Task: Select normal on text "computer".
Action: Mouse moved to (592, 149)
Screenshot: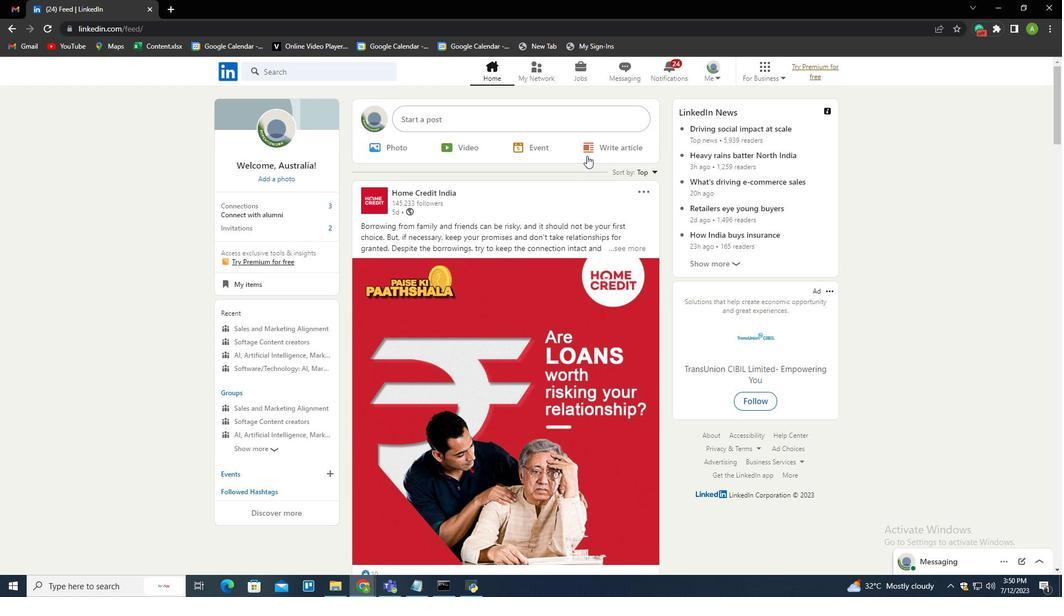 
Action: Mouse pressed left at (592, 149)
Screenshot: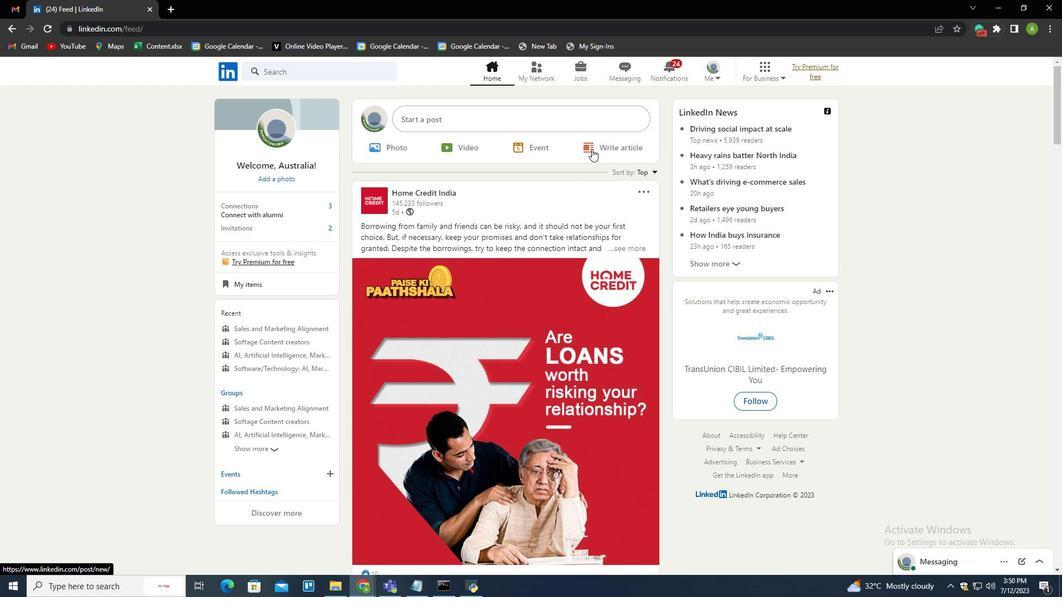 
Action: Mouse moved to (337, 96)
Screenshot: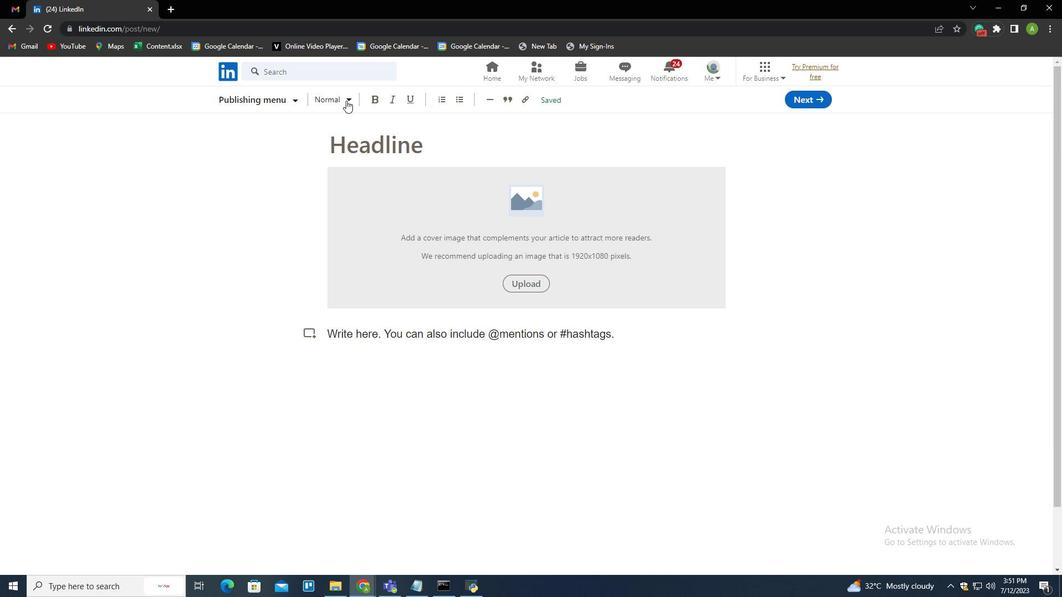 
Action: Mouse pressed left at (337, 96)
Screenshot: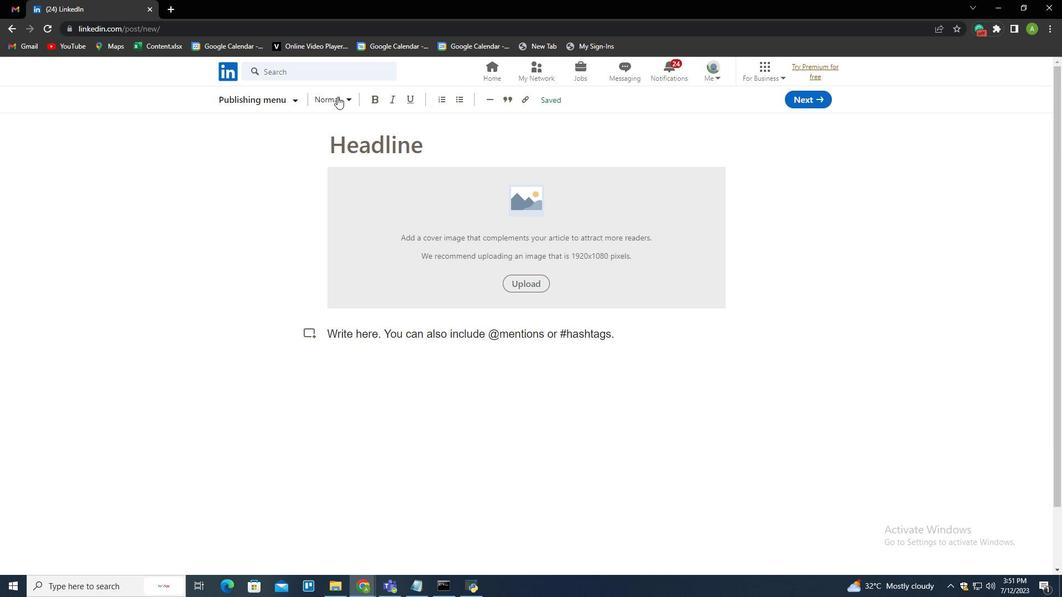
Action: Mouse moved to (349, 162)
Screenshot: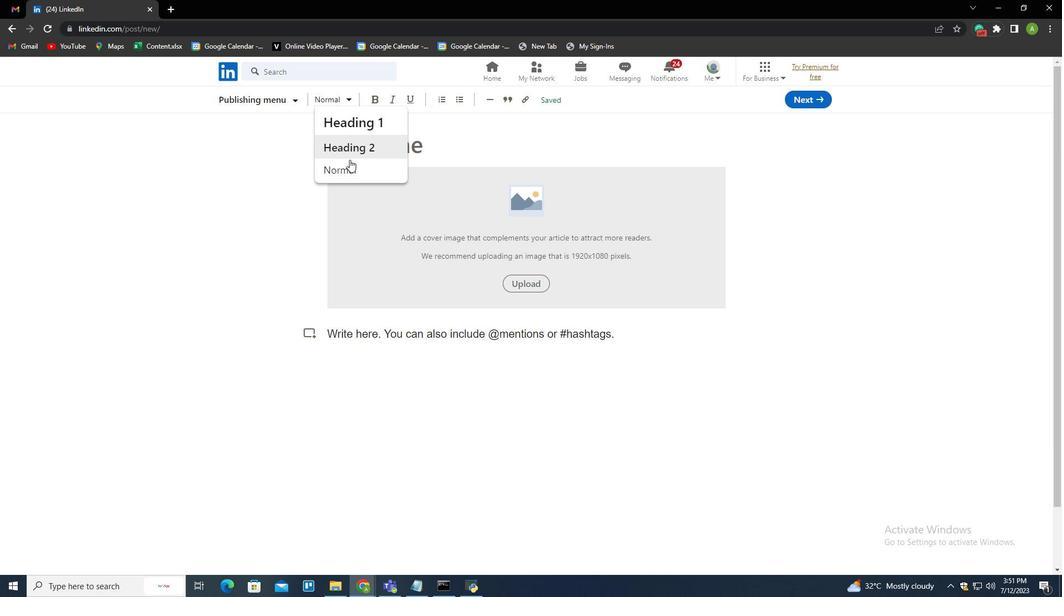 
Action: Mouse pressed left at (349, 162)
Screenshot: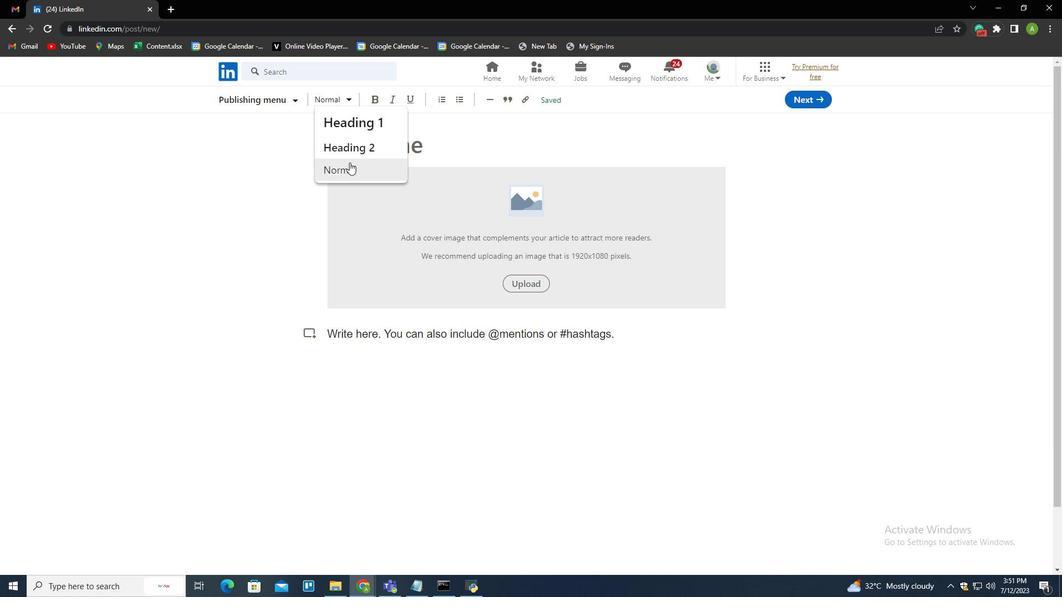 
Action: Mouse moved to (374, 360)
Screenshot: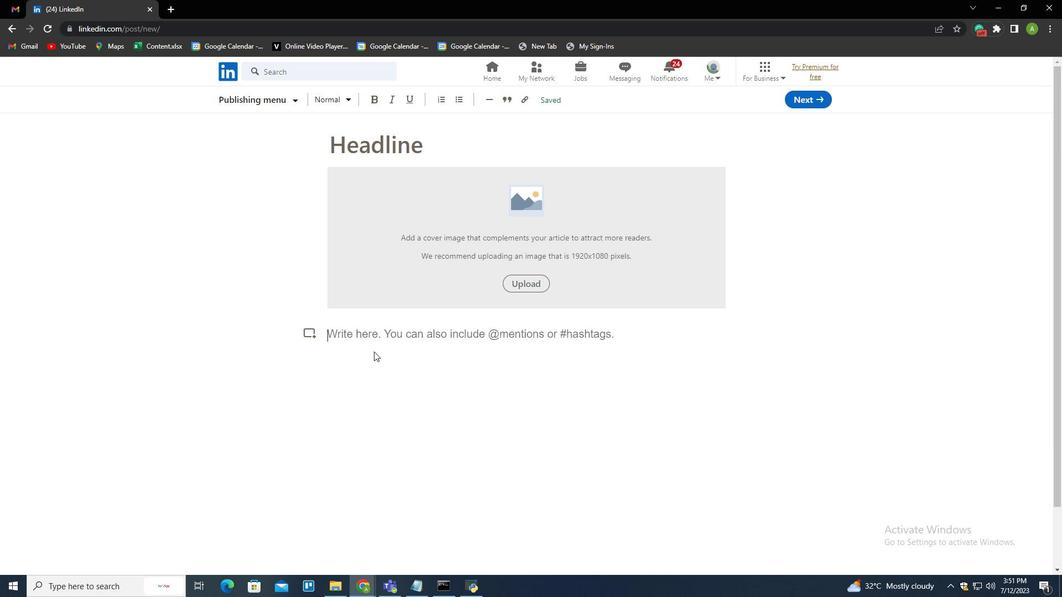 
Action: Key pressed computer
Screenshot: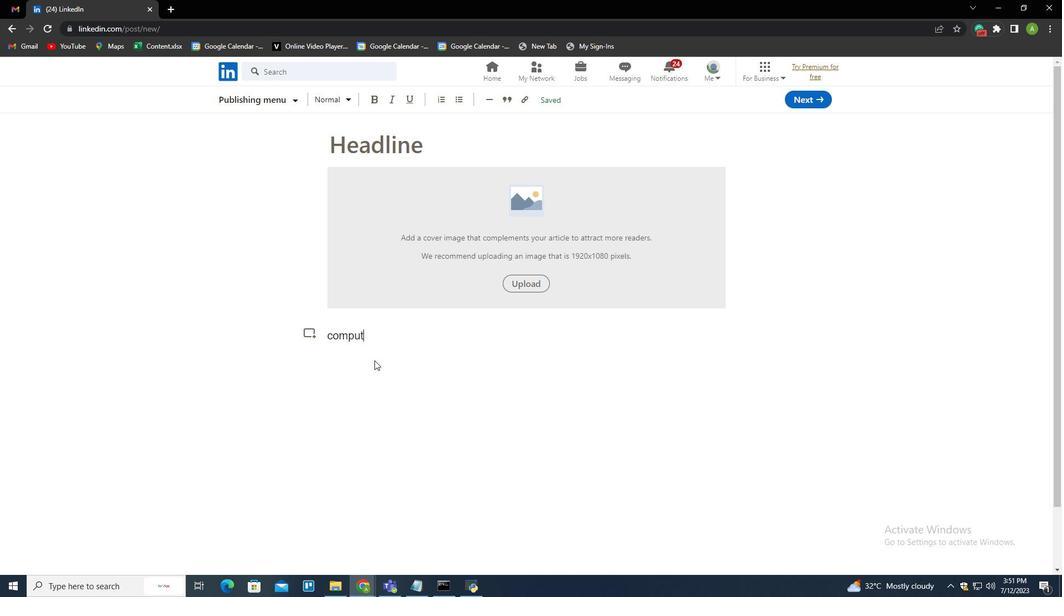 
